 Task: Change "Maximum B (deprecated)" for TS muxer to 100.
Action: Mouse moved to (99, 13)
Screenshot: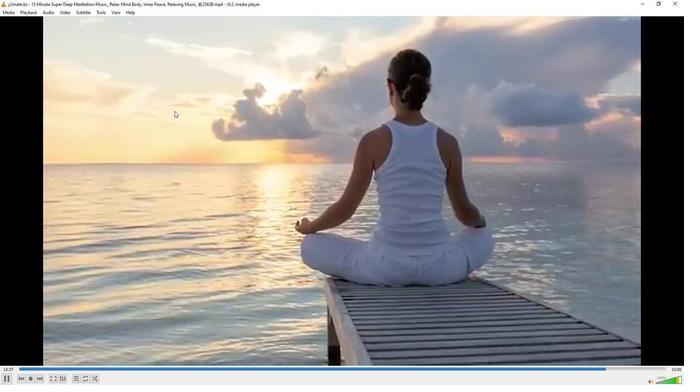 
Action: Mouse pressed left at (99, 13)
Screenshot: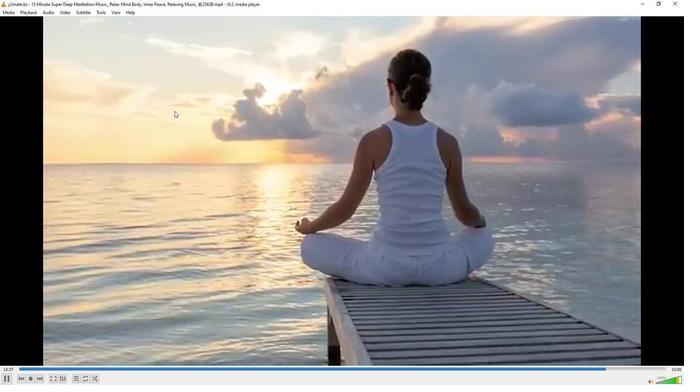 
Action: Mouse moved to (123, 96)
Screenshot: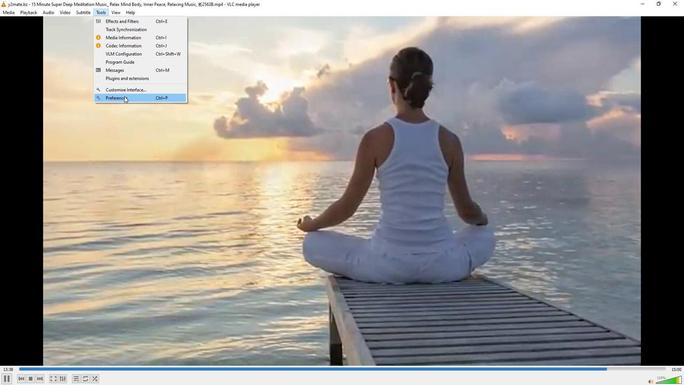 
Action: Mouse pressed left at (123, 96)
Screenshot: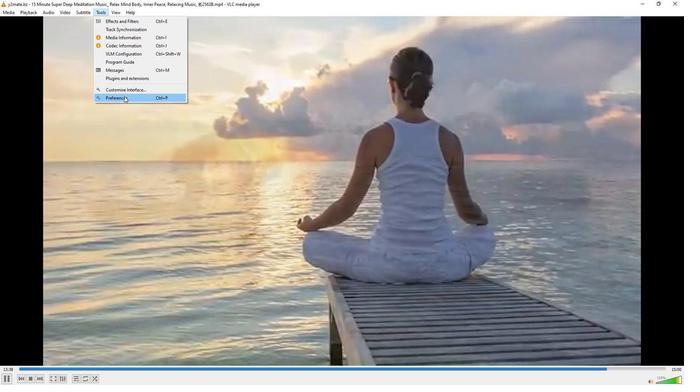 
Action: Mouse moved to (226, 313)
Screenshot: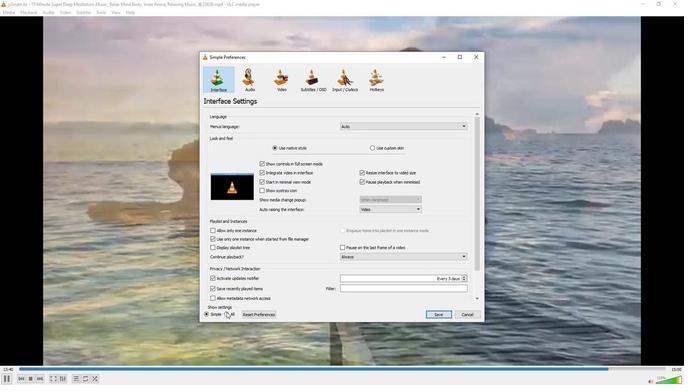 
Action: Mouse pressed left at (226, 313)
Screenshot: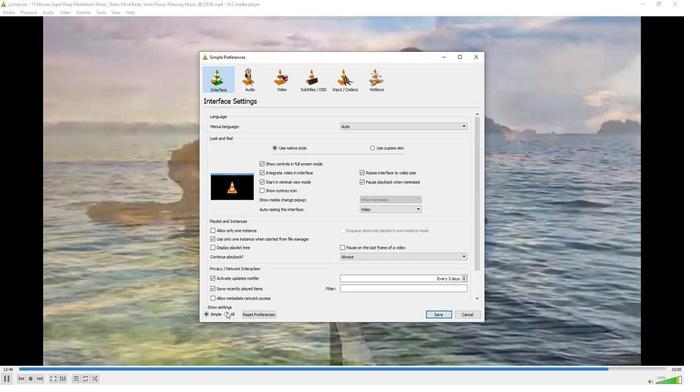
Action: Mouse moved to (233, 266)
Screenshot: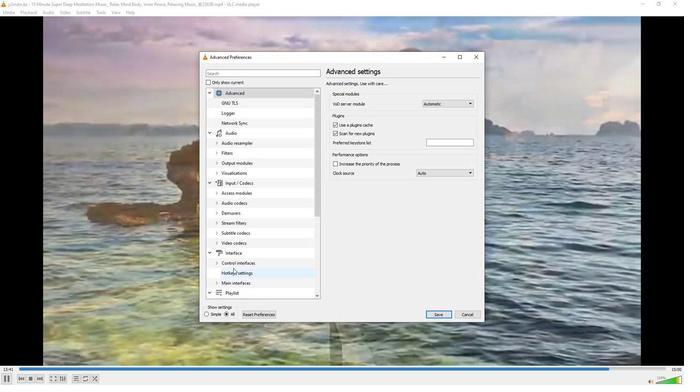 
Action: Mouse scrolled (233, 265) with delta (0, 0)
Screenshot: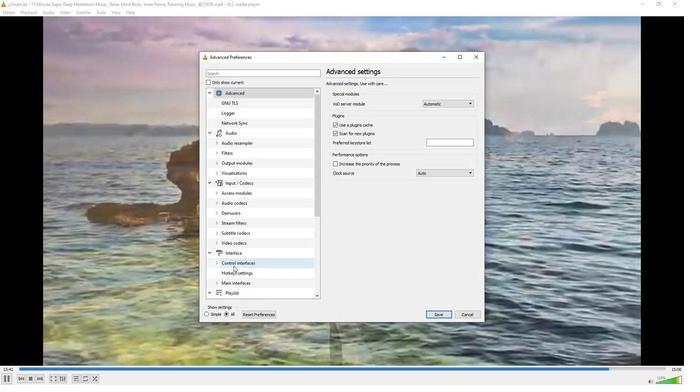 
Action: Mouse scrolled (233, 265) with delta (0, 0)
Screenshot: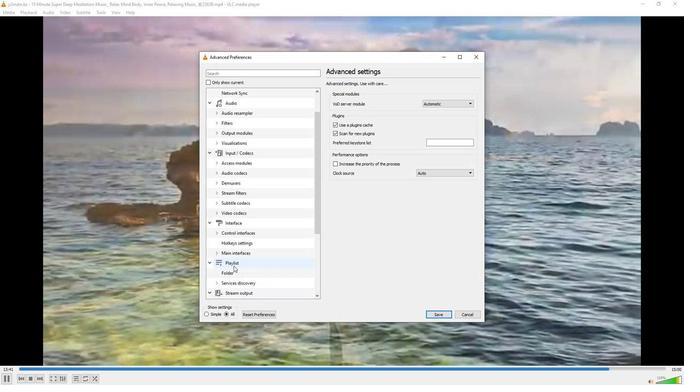 
Action: Mouse moved to (217, 282)
Screenshot: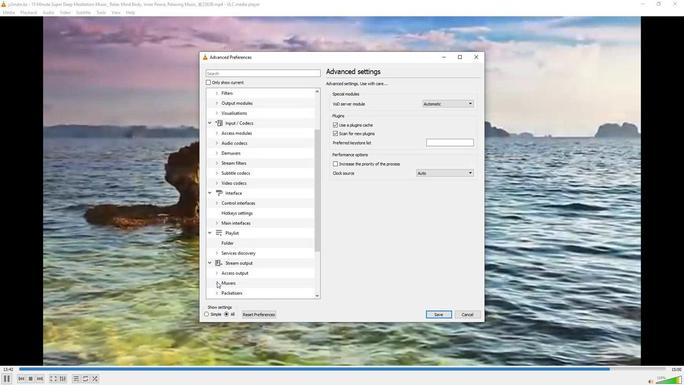 
Action: Mouse pressed left at (217, 282)
Screenshot: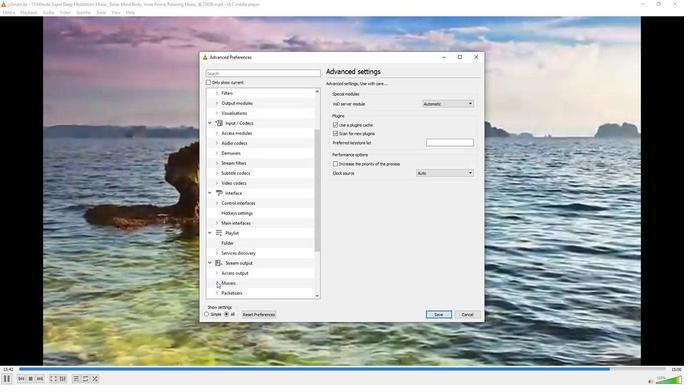 
Action: Mouse moved to (225, 269)
Screenshot: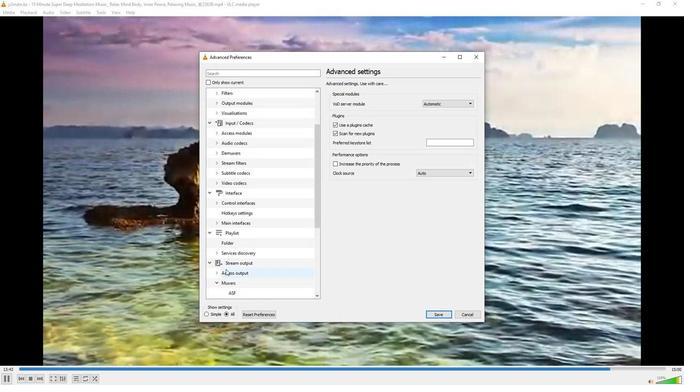 
Action: Mouse scrolled (225, 269) with delta (0, 0)
Screenshot: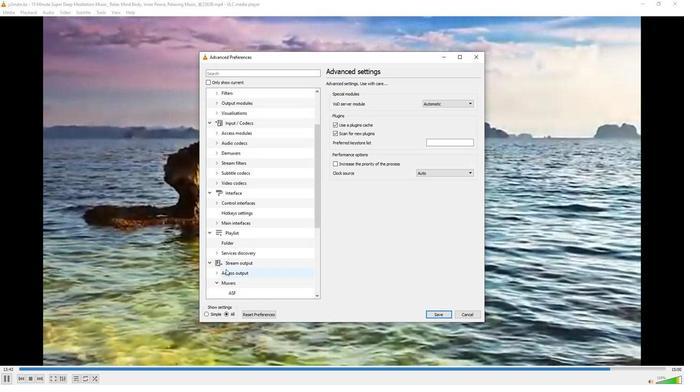 
Action: Mouse moved to (226, 269)
Screenshot: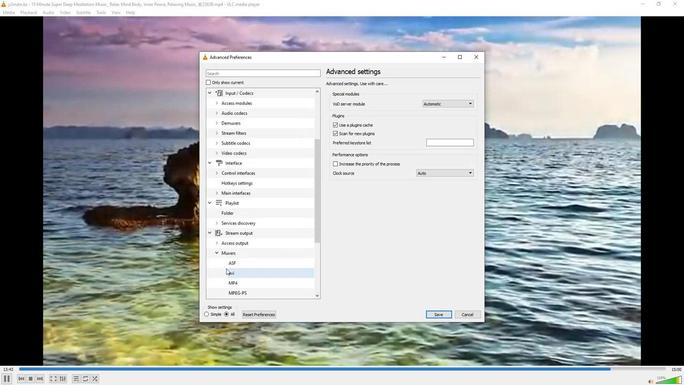 
Action: Mouse scrolled (226, 268) with delta (0, 0)
Screenshot: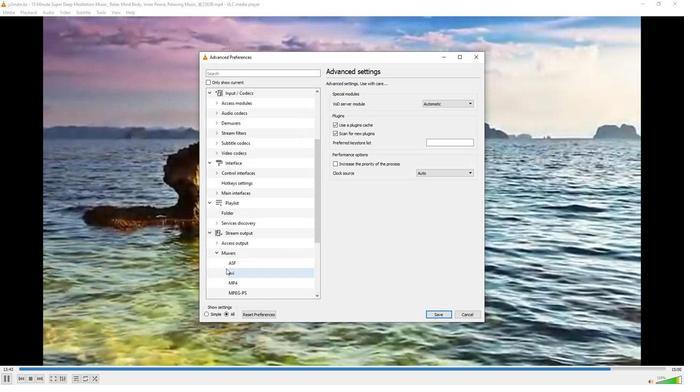 
Action: Mouse moved to (247, 272)
Screenshot: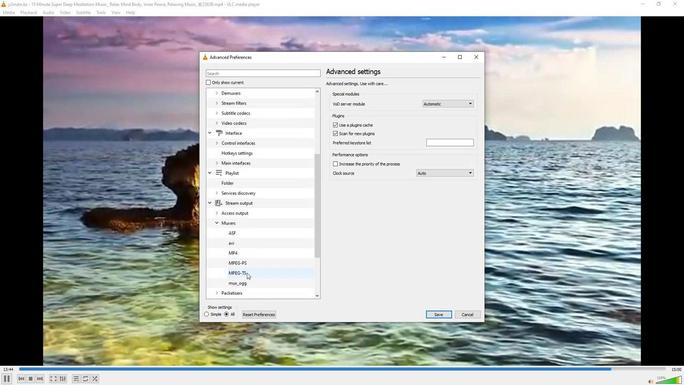 
Action: Mouse pressed left at (247, 272)
Screenshot: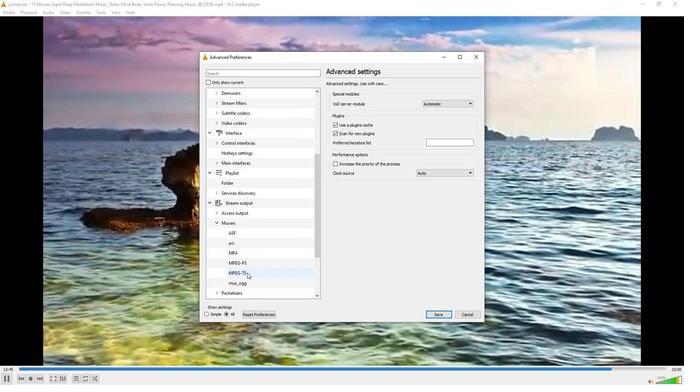 
Action: Mouse moved to (463, 246)
Screenshot: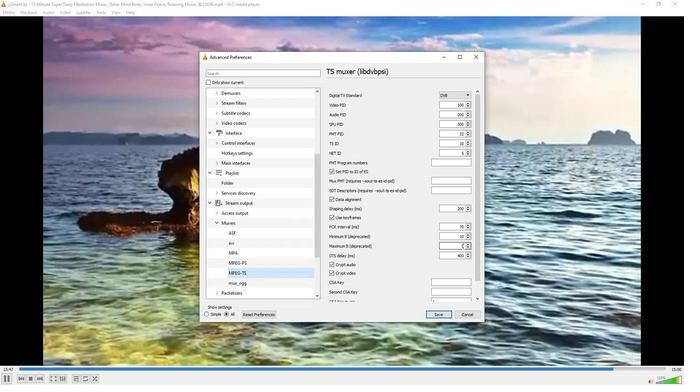 
Action: Mouse pressed left at (463, 246)
Screenshot: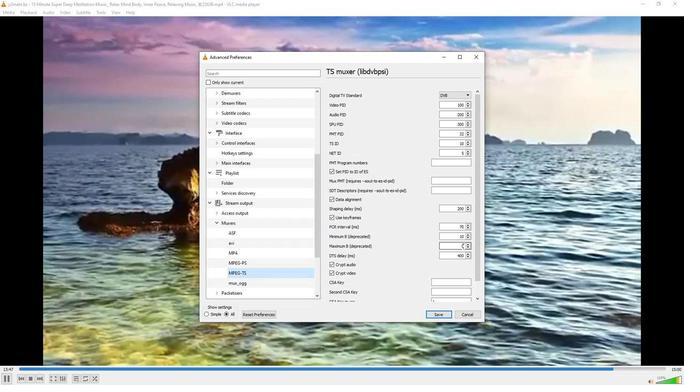 
Action: Mouse moved to (465, 247)
Screenshot: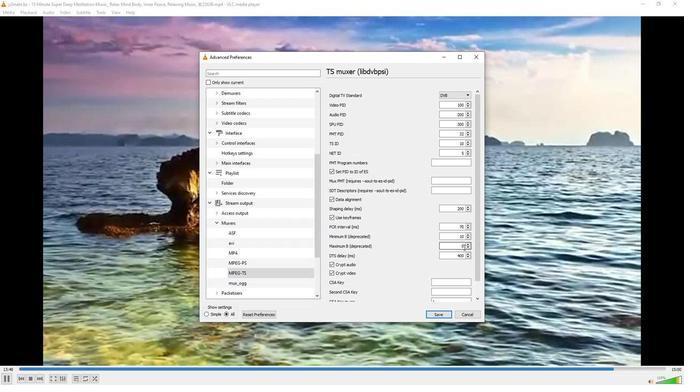 
Action: Key pressed 1
Screenshot: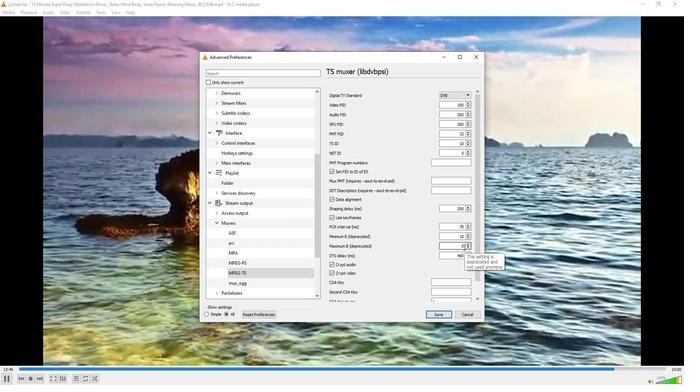 
Action: Mouse moved to (465, 247)
Screenshot: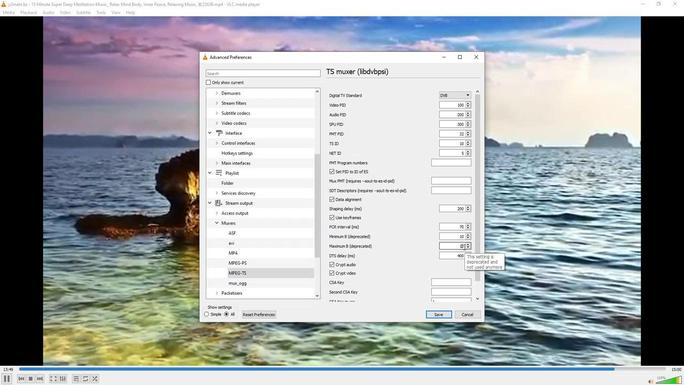 
Action: Key pressed 0
Screenshot: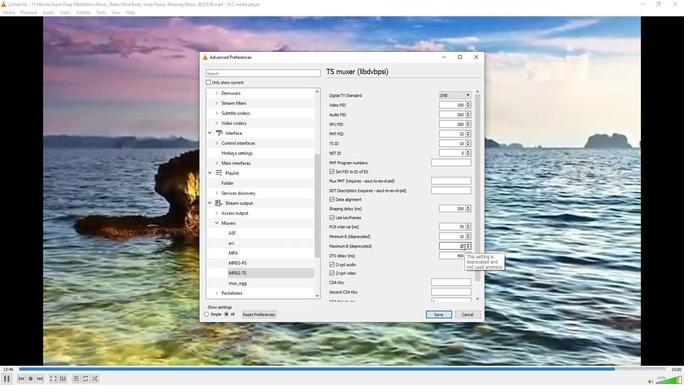 
Action: Mouse moved to (448, 271)
Screenshot: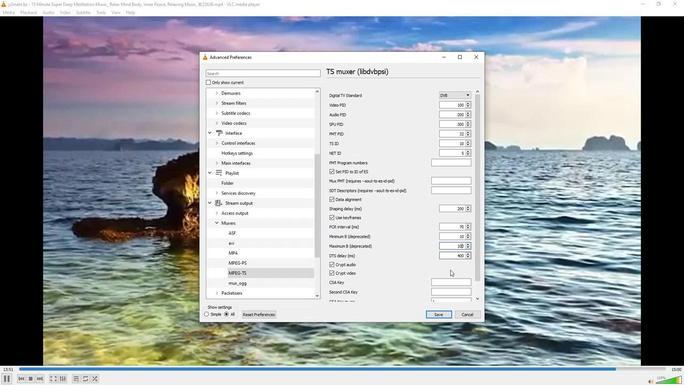 
